 Task: In the  document Joseph.odt Write the word in the shape with center alignment 'XOXO'Change Page orientation to  'Landscape' Insert emoji at the end of quote: Smile
Action: Mouse moved to (522, 282)
Screenshot: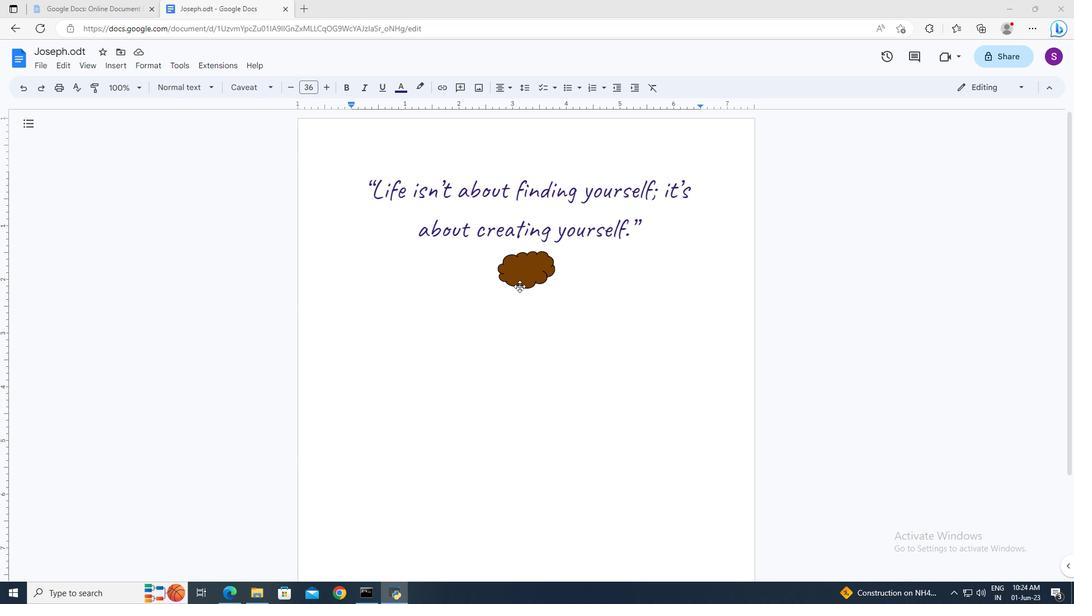 
Action: Mouse pressed left at (522, 282)
Screenshot: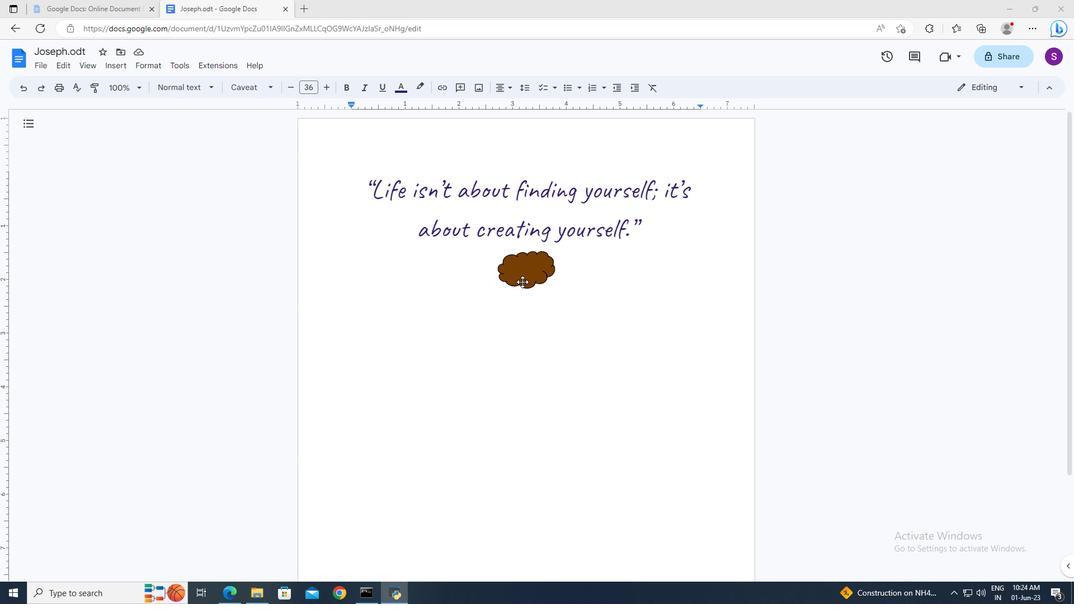 
Action: Mouse moved to (525, 311)
Screenshot: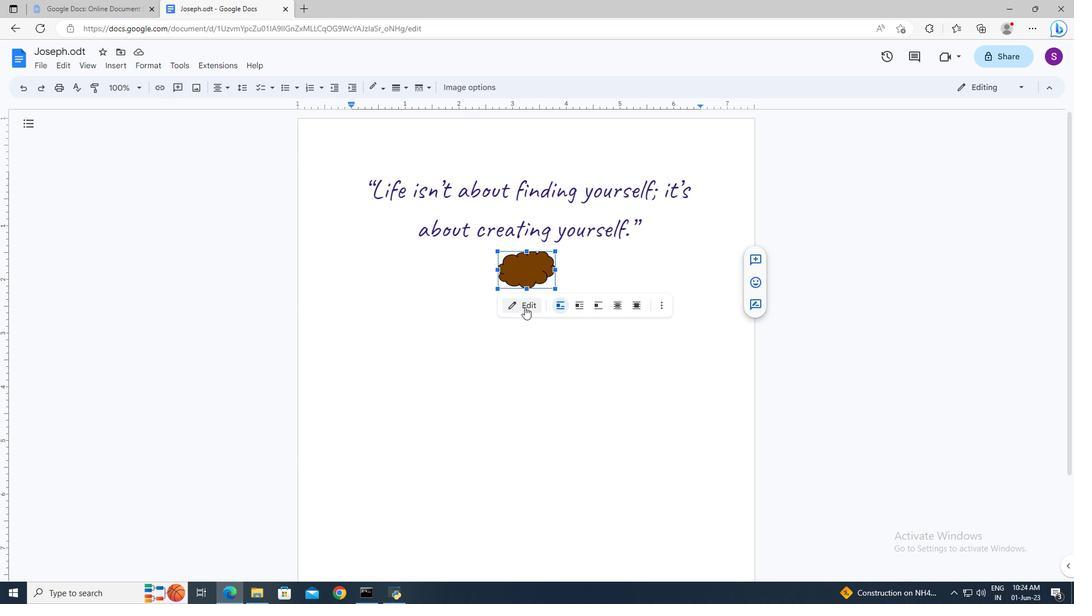 
Action: Mouse pressed left at (525, 311)
Screenshot: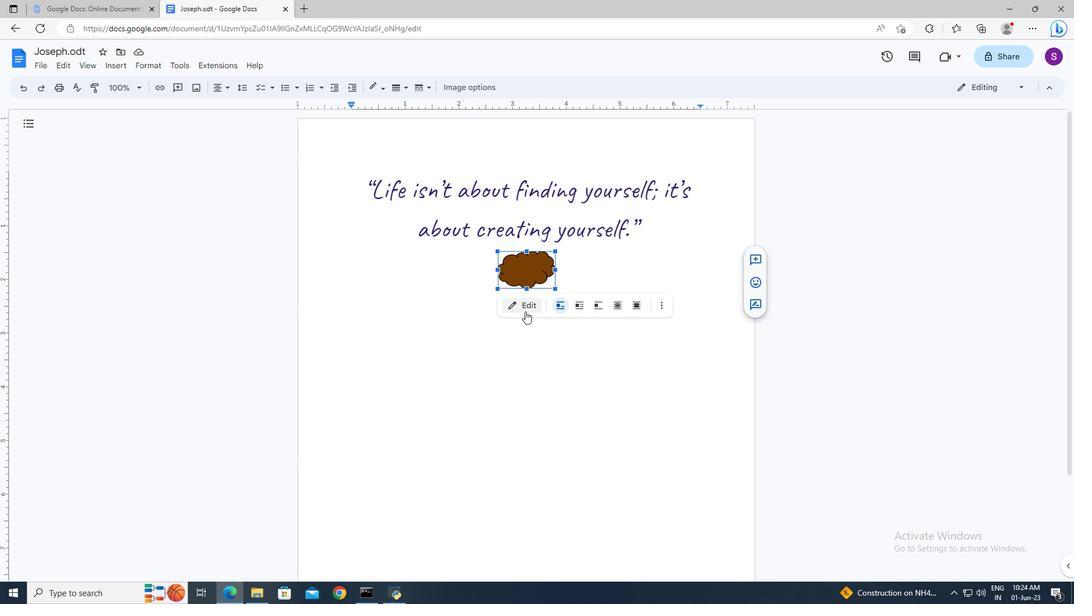 
Action: Mouse moved to (456, 121)
Screenshot: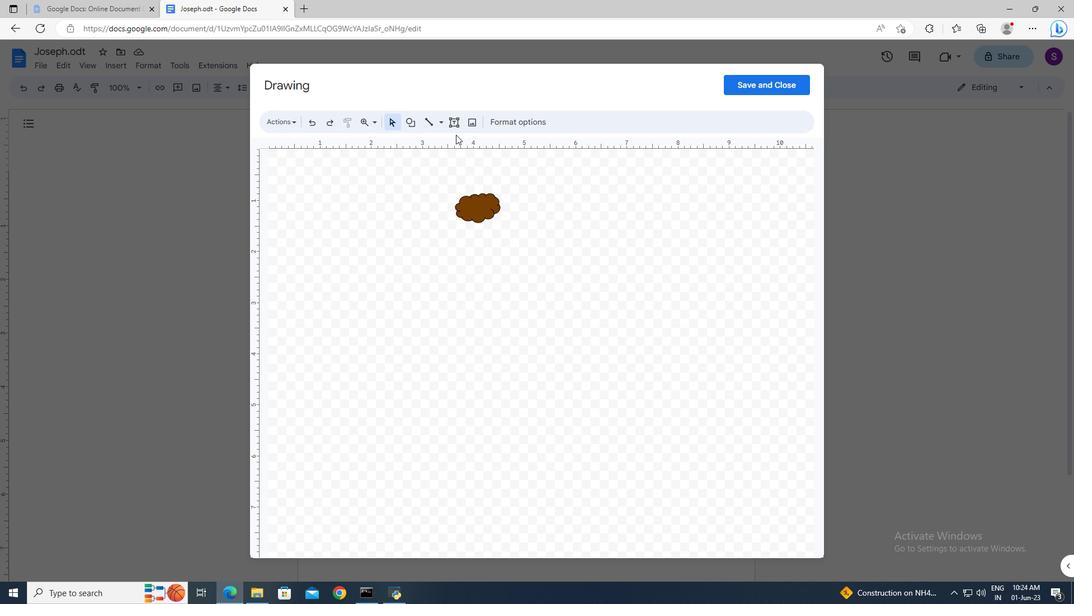 
Action: Mouse pressed left at (456, 121)
Screenshot: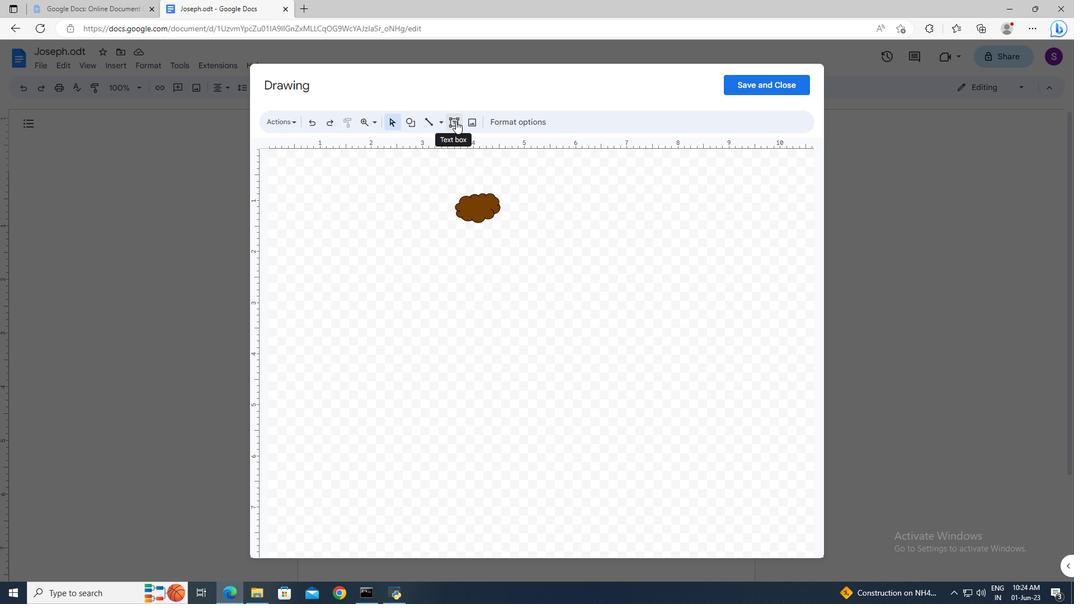 
Action: Mouse moved to (466, 201)
Screenshot: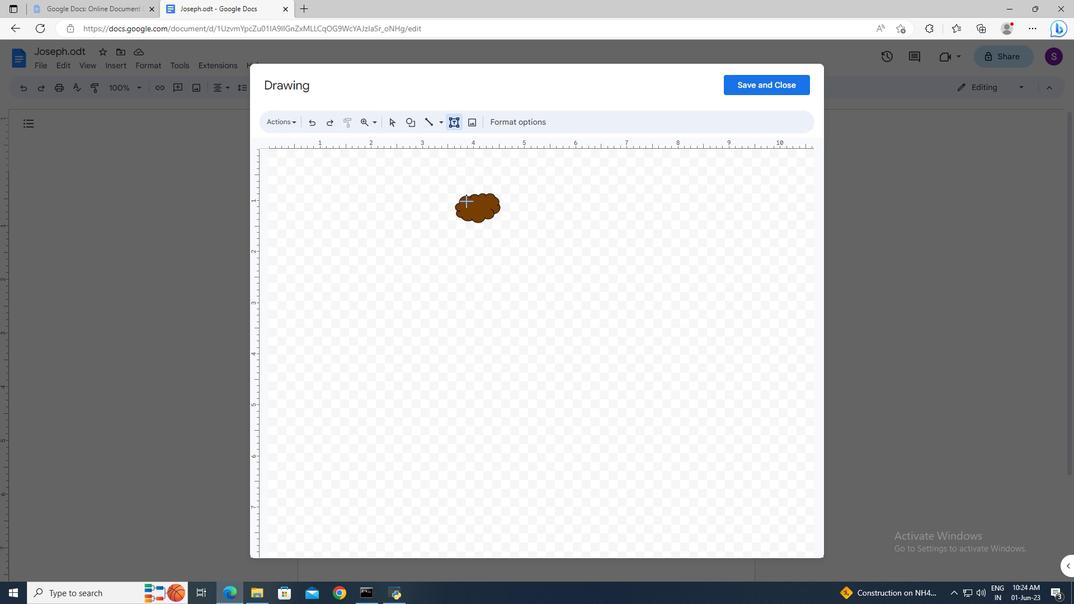 
Action: Mouse pressed left at (466, 201)
Screenshot: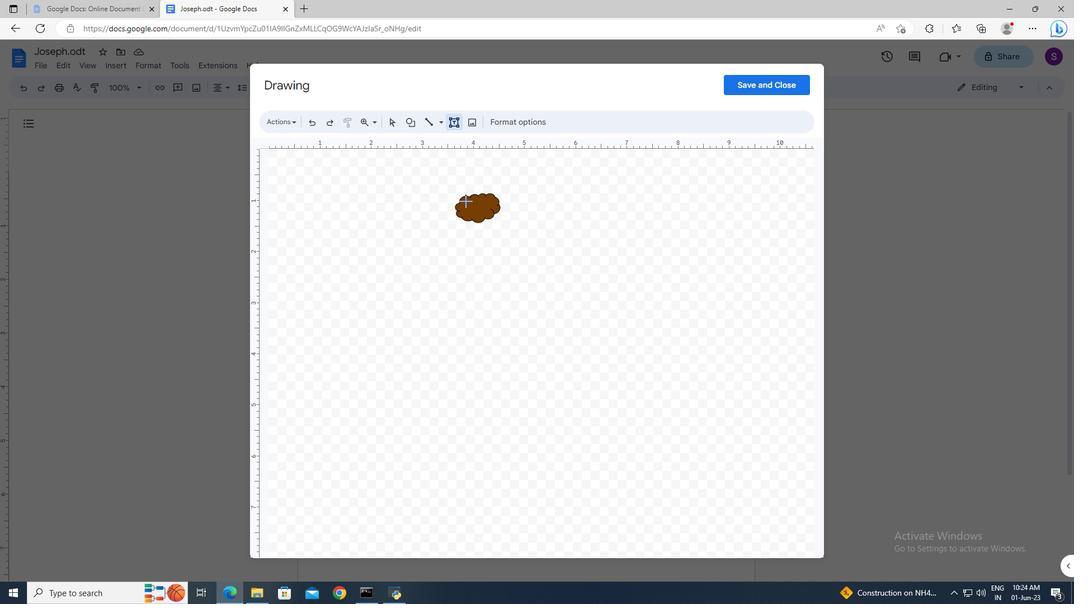 
Action: Mouse moved to (481, 205)
Screenshot: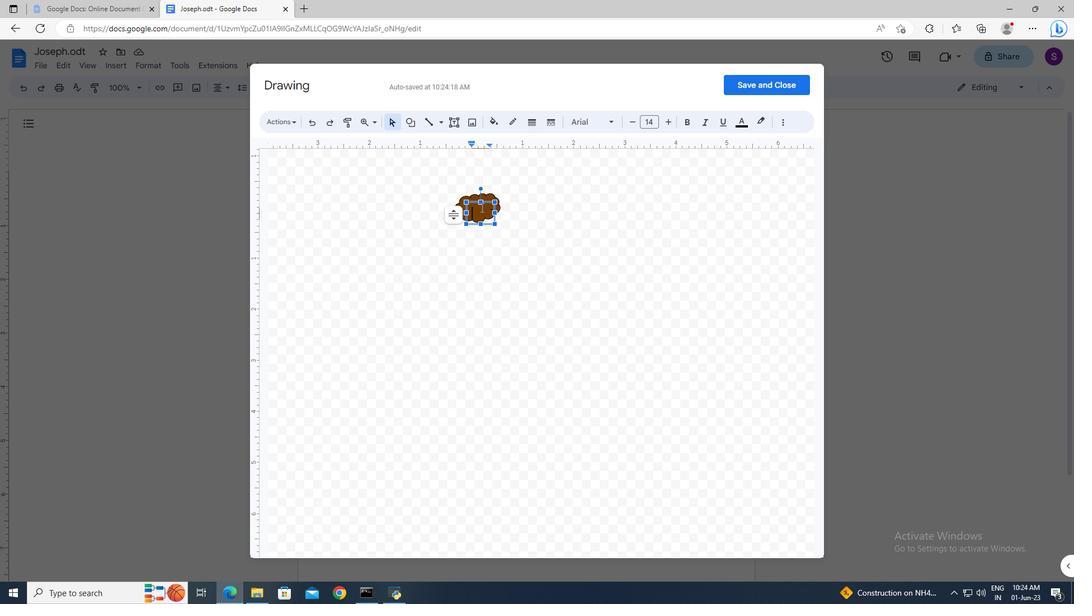 
Action: Key pressed <Key.shift>XOXO
Screenshot: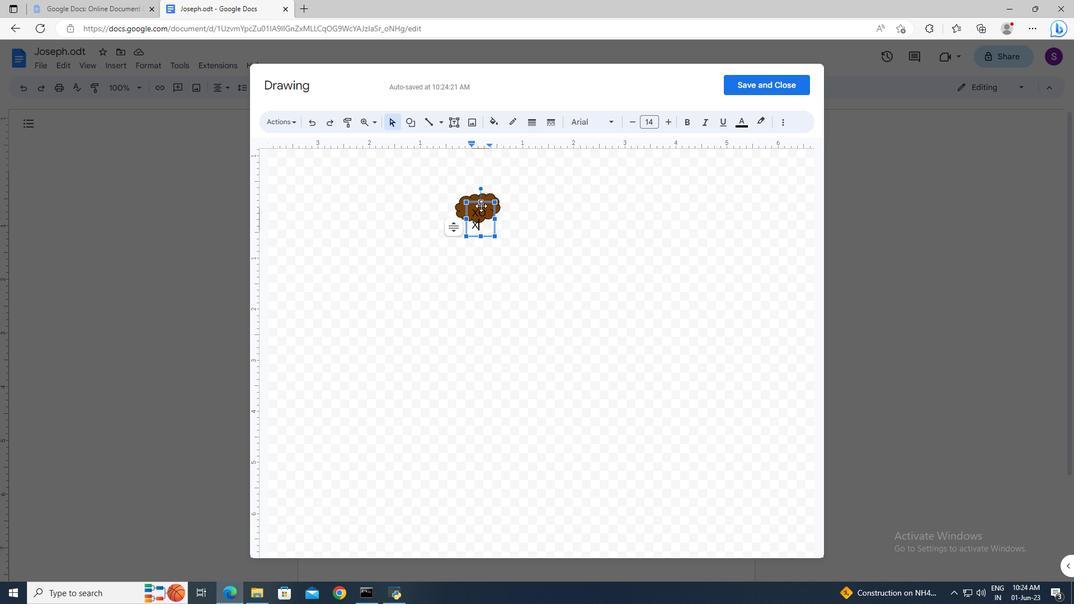 
Action: Mouse moved to (493, 220)
Screenshot: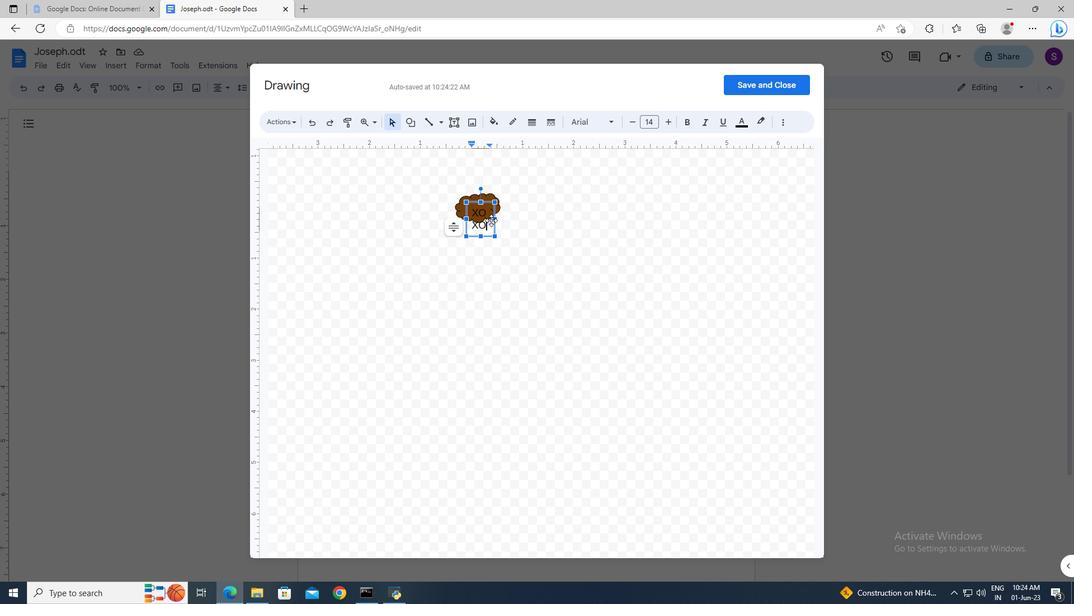 
Action: Mouse pressed left at (493, 220)
Screenshot: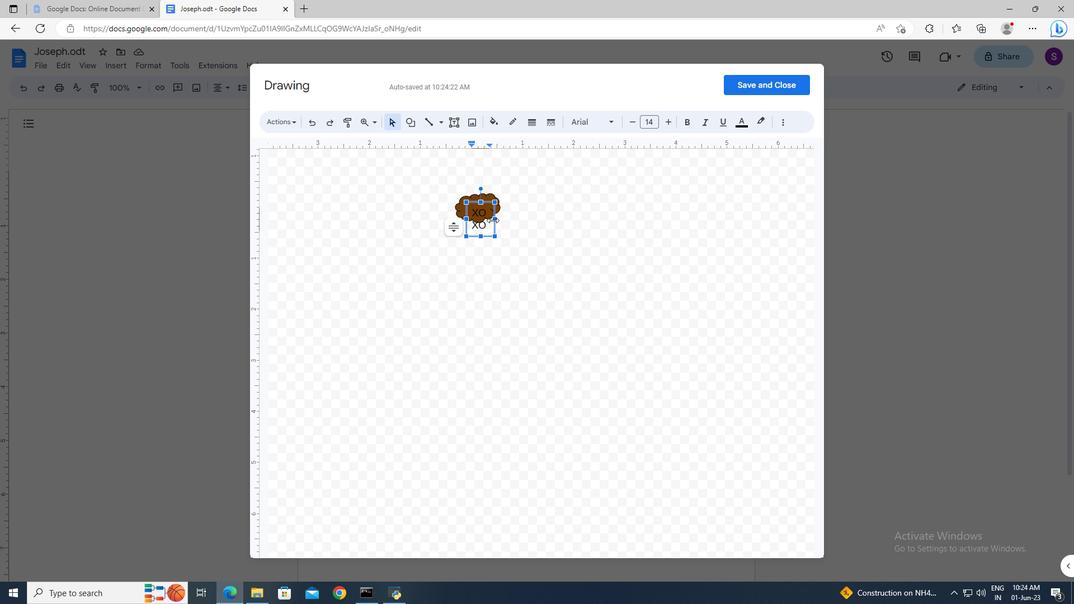 
Action: Mouse moved to (455, 216)
Screenshot: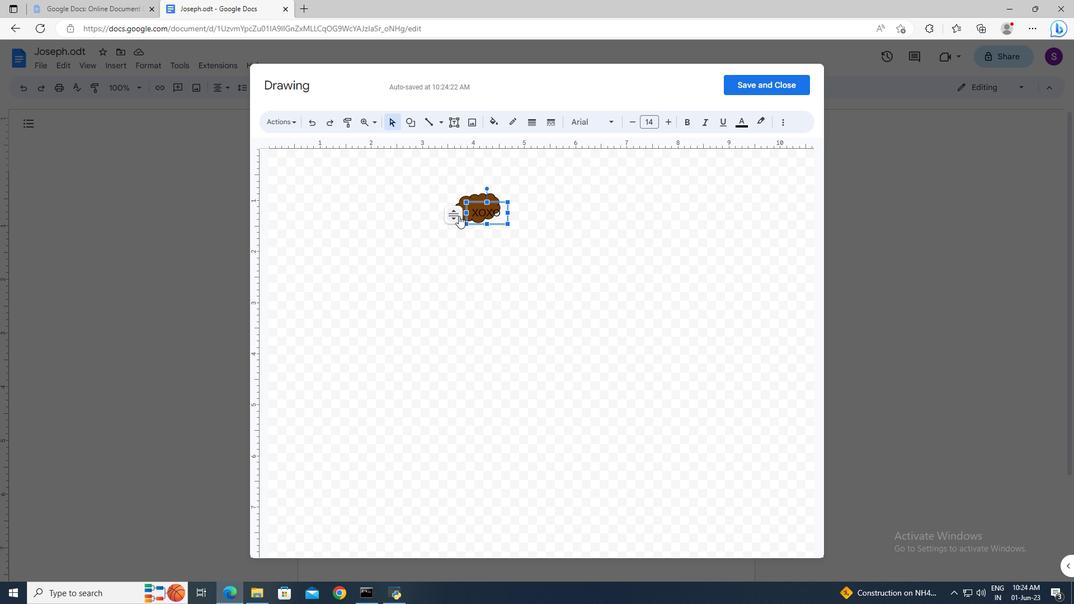 
Action: Mouse pressed left at (455, 216)
Screenshot: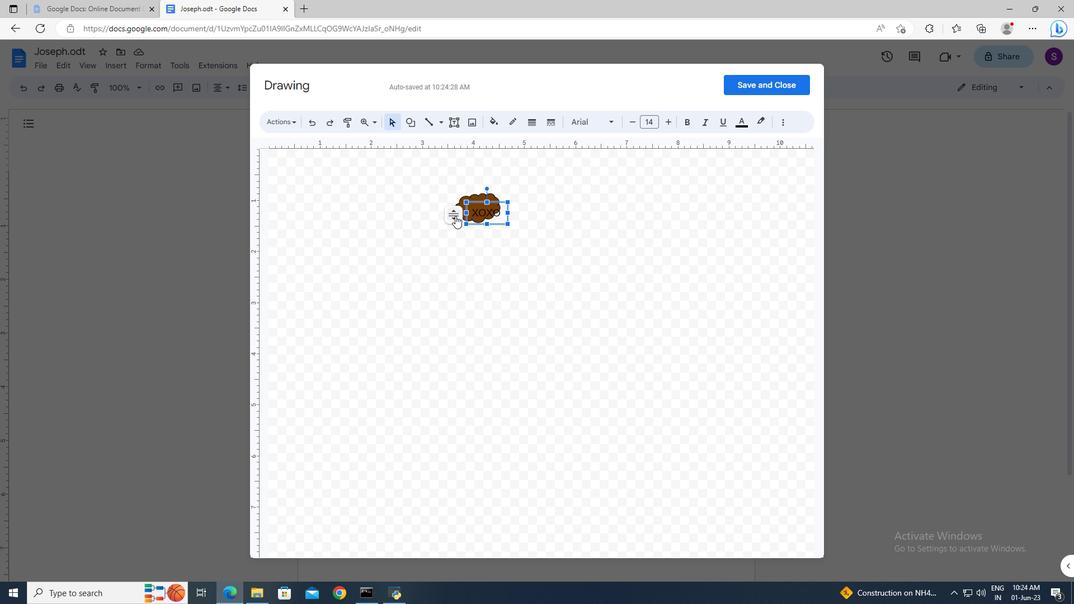 
Action: Mouse moved to (483, 289)
Screenshot: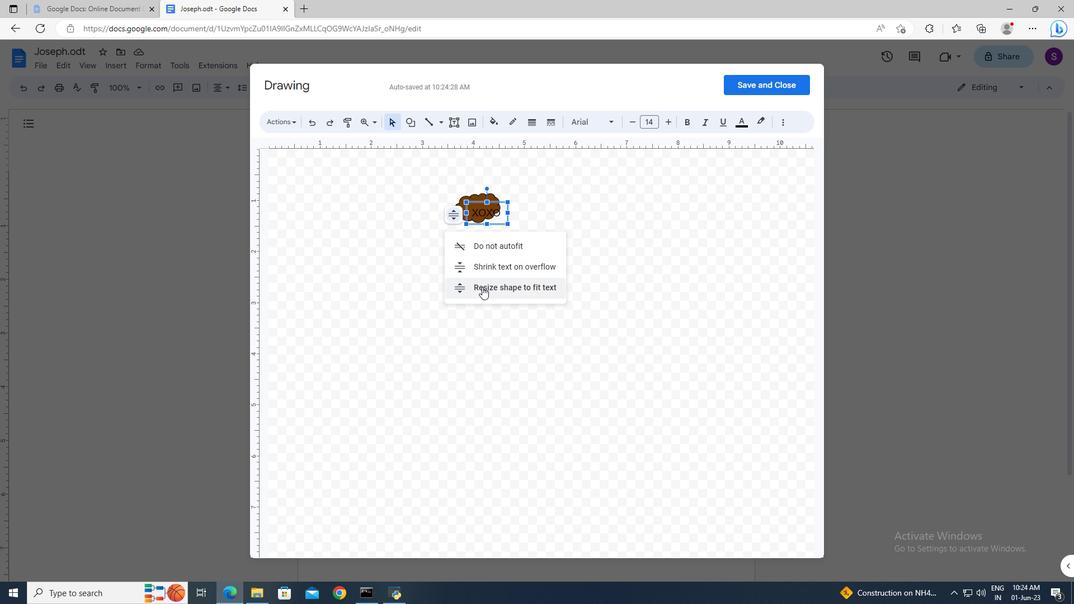 
Action: Mouse pressed left at (483, 289)
Screenshot: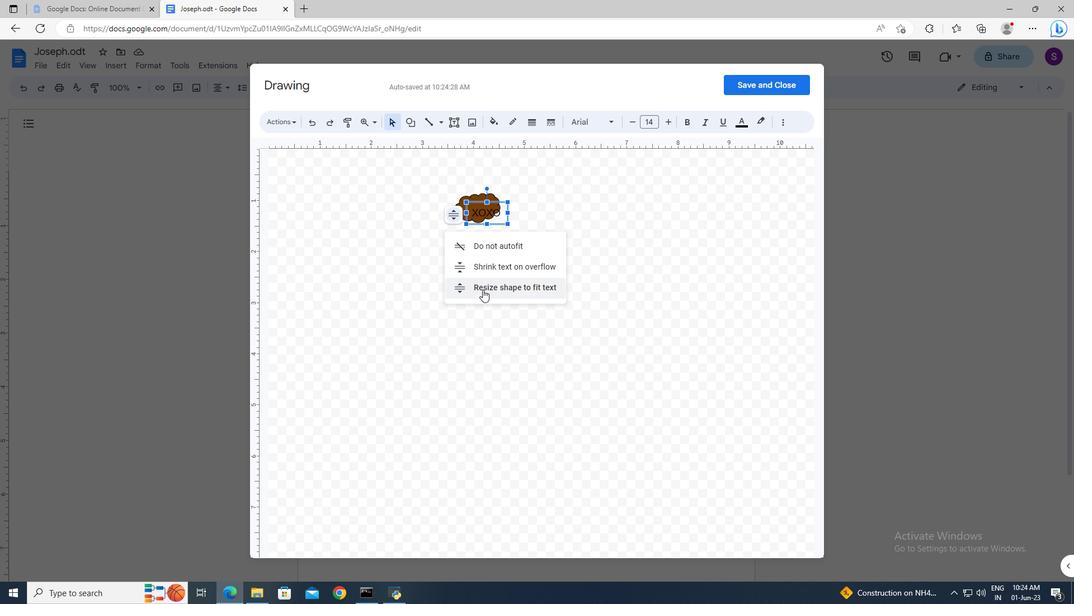 
Action: Mouse moved to (495, 204)
Screenshot: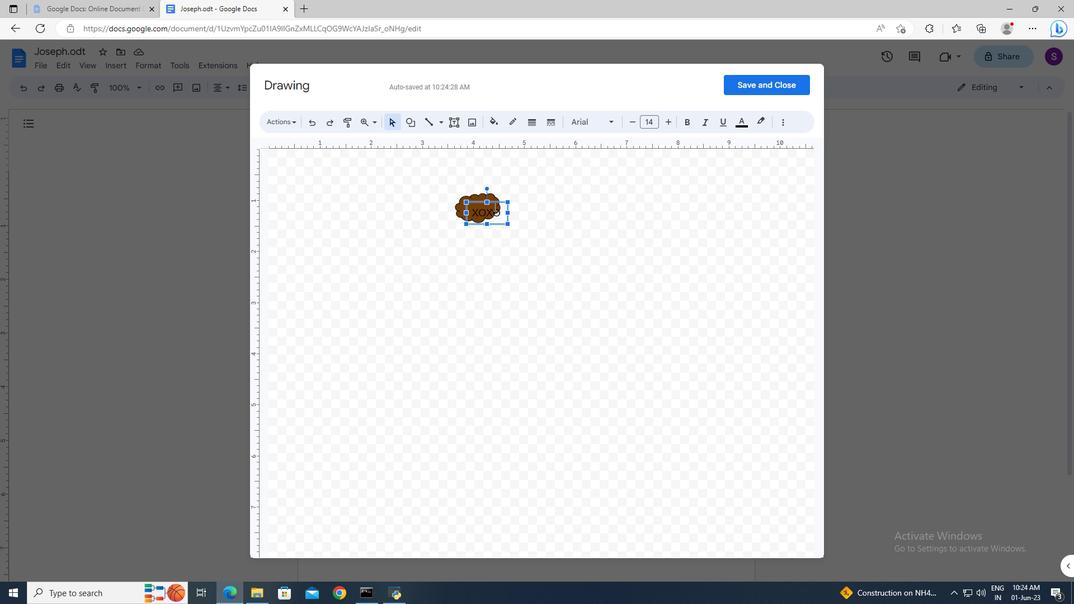 
Action: Mouse pressed left at (495, 204)
Screenshot: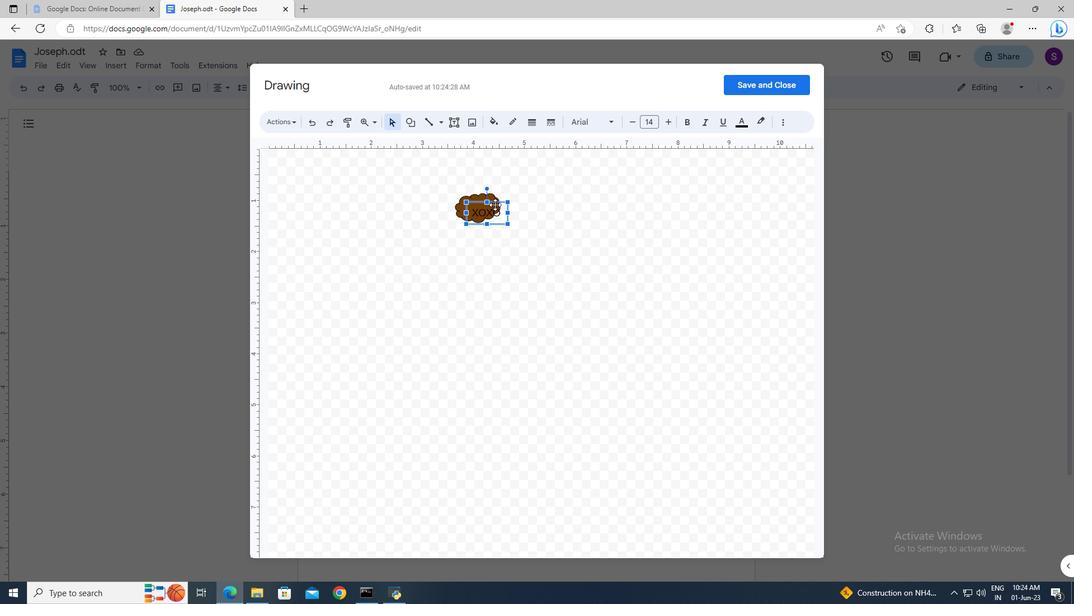 
Action: Mouse moved to (496, 208)
Screenshot: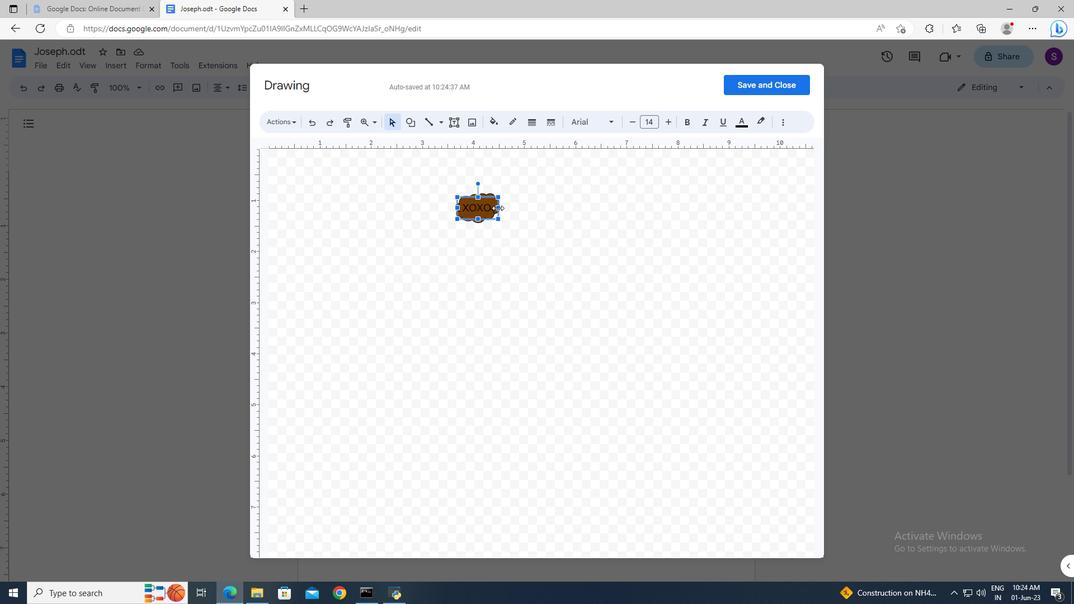 
Action: Mouse pressed left at (496, 208)
Screenshot: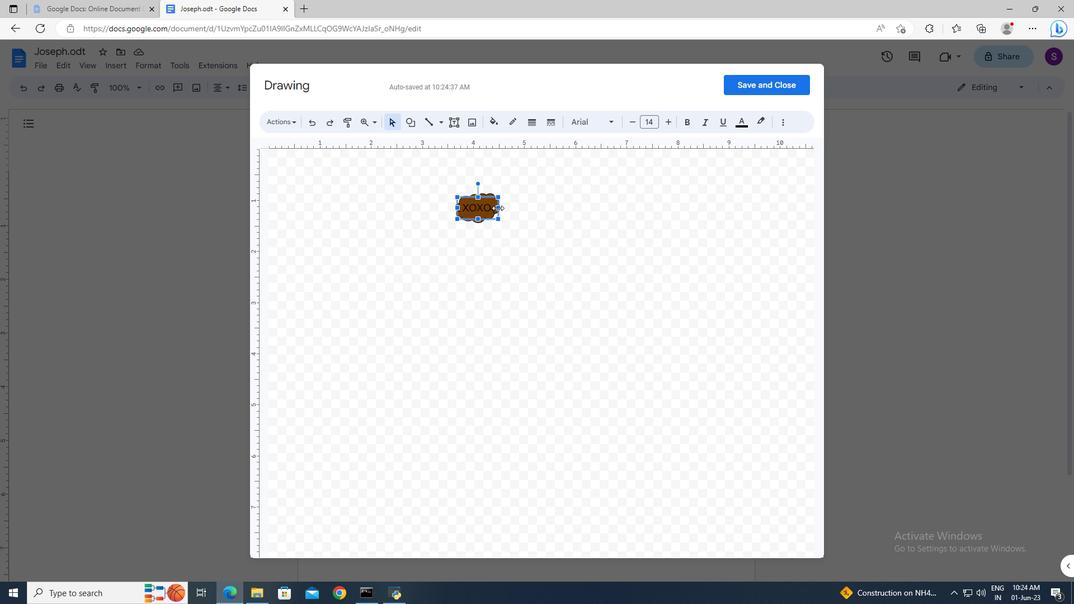 
Action: Mouse moved to (741, 90)
Screenshot: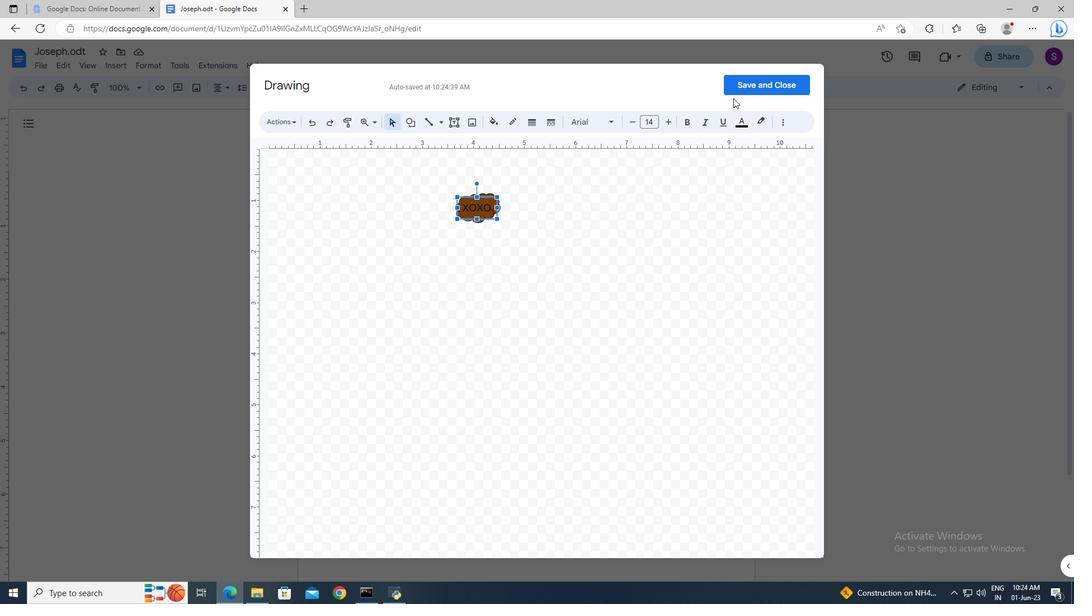 
Action: Mouse pressed left at (741, 90)
Screenshot: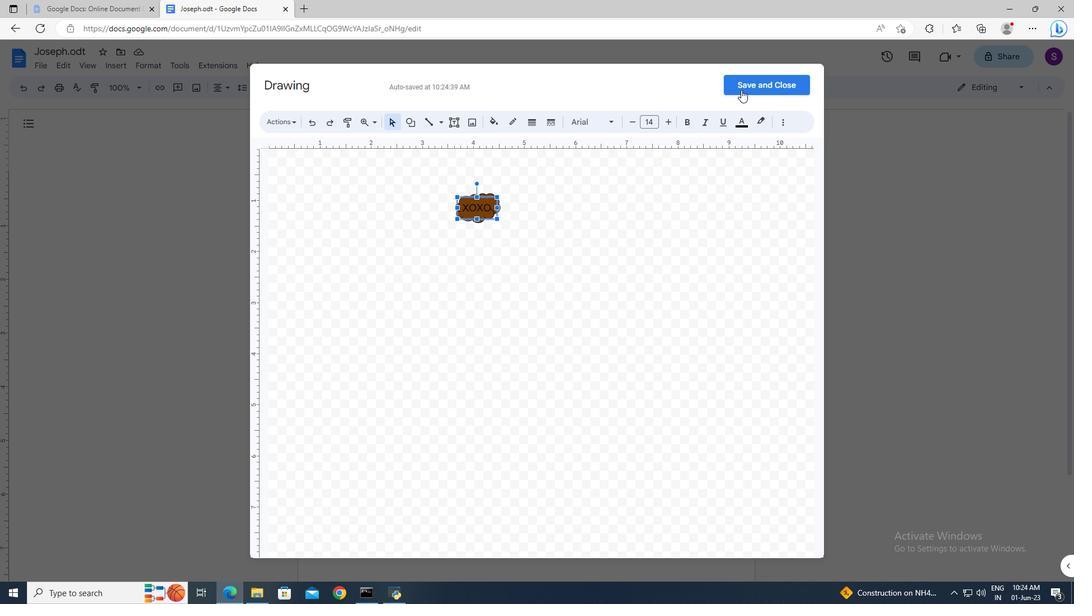 
Action: Mouse moved to (391, 265)
Screenshot: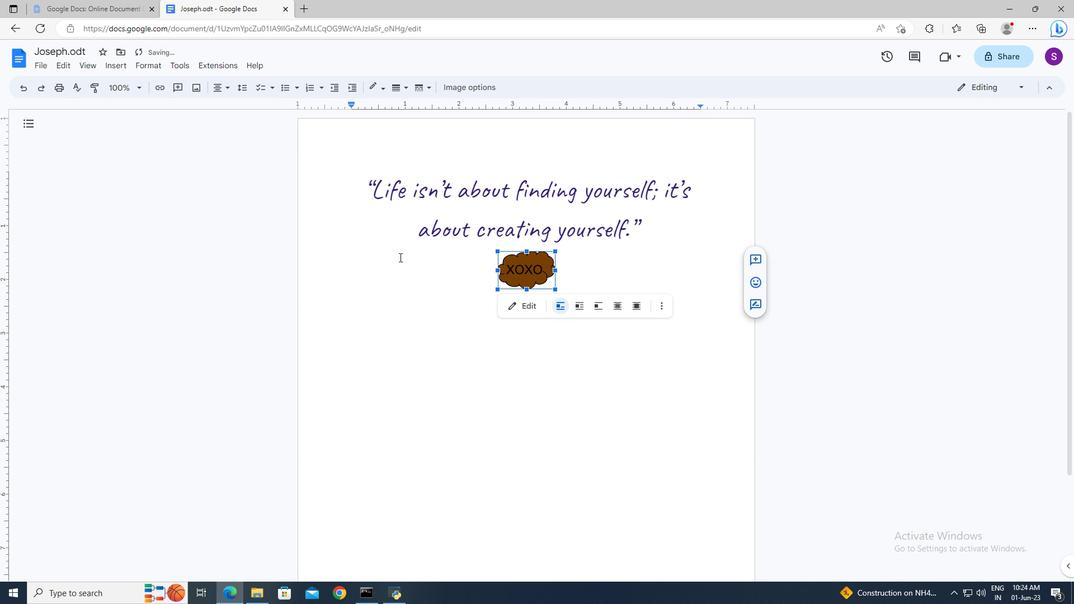 
Action: Mouse pressed left at (391, 265)
Screenshot: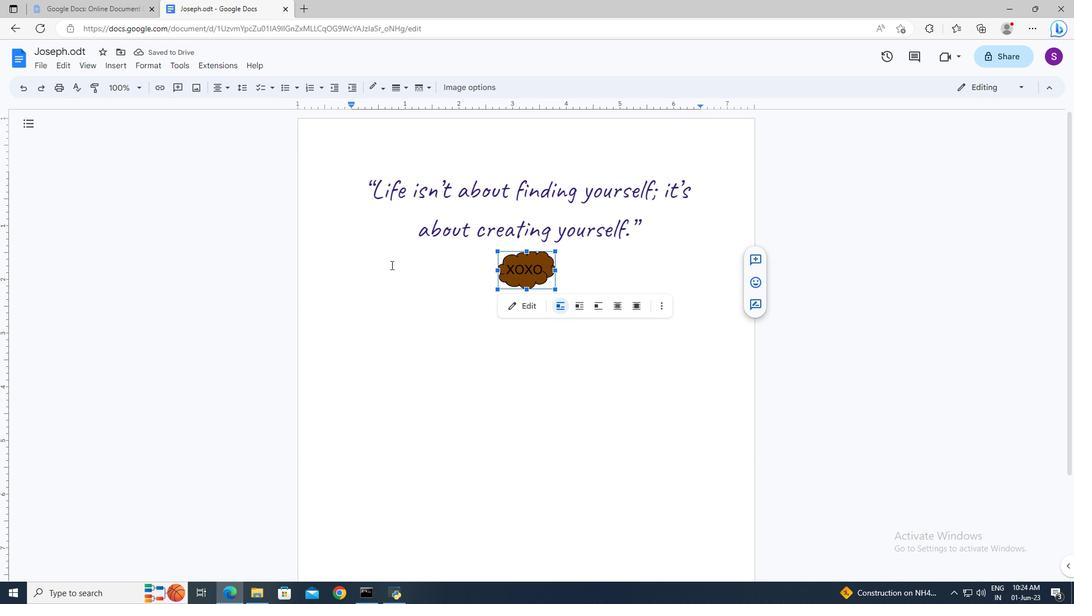 
Action: Mouse moved to (397, 278)
Screenshot: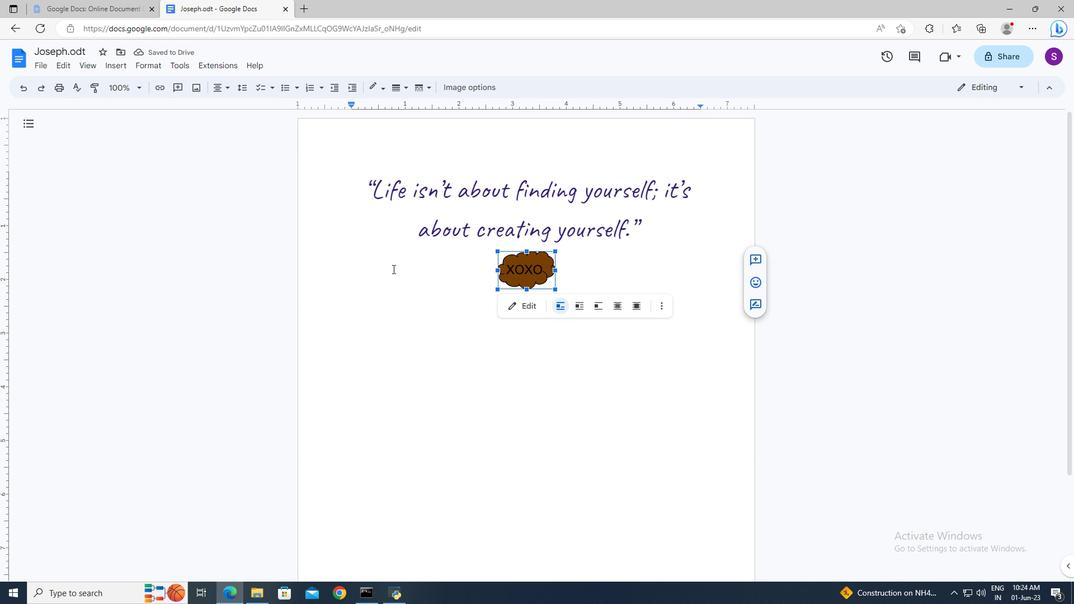 
Action: Mouse pressed left at (397, 278)
Screenshot: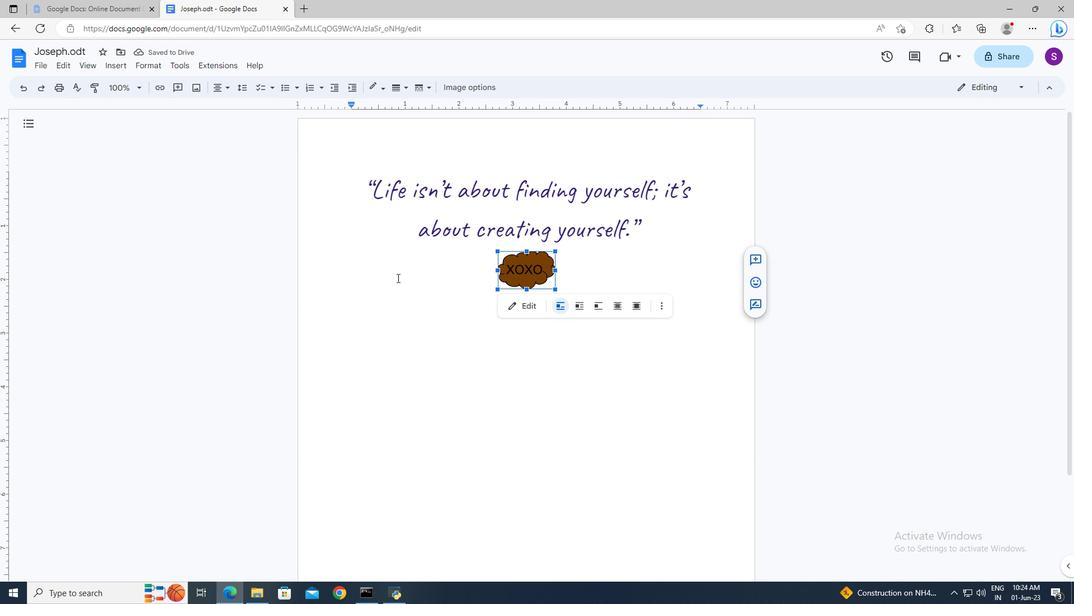 
Action: Mouse pressed left at (397, 278)
Screenshot: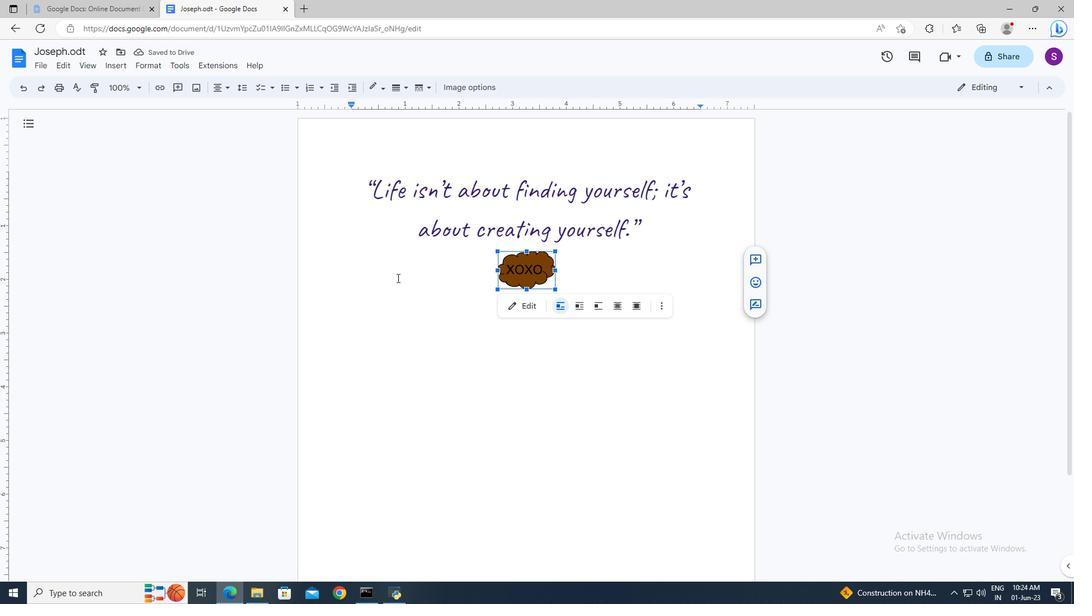 
Action: Mouse moved to (407, 244)
Screenshot: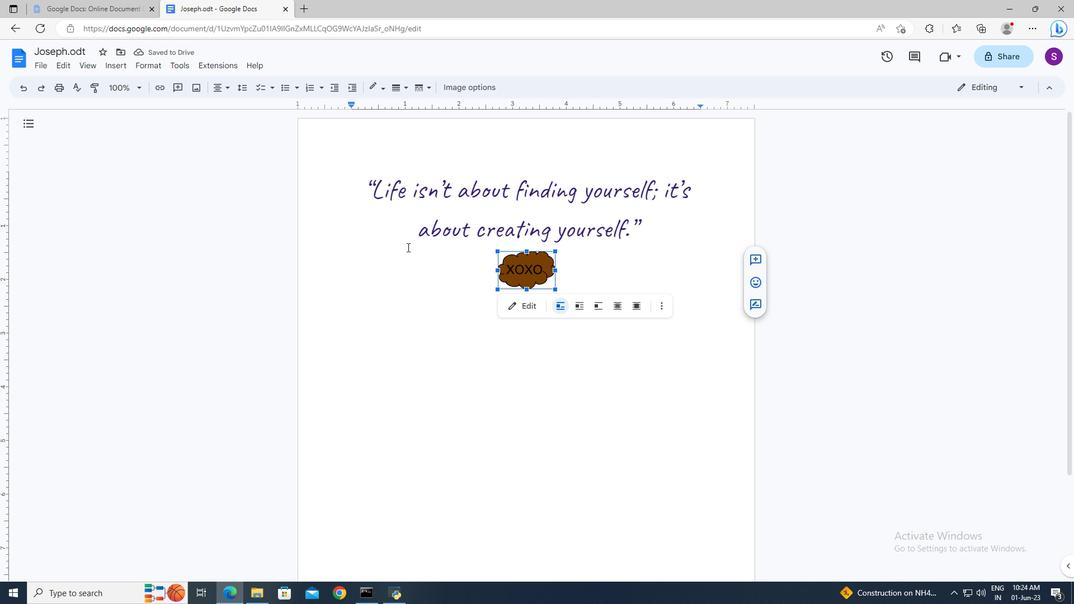 
Action: Mouse pressed left at (407, 244)
Screenshot: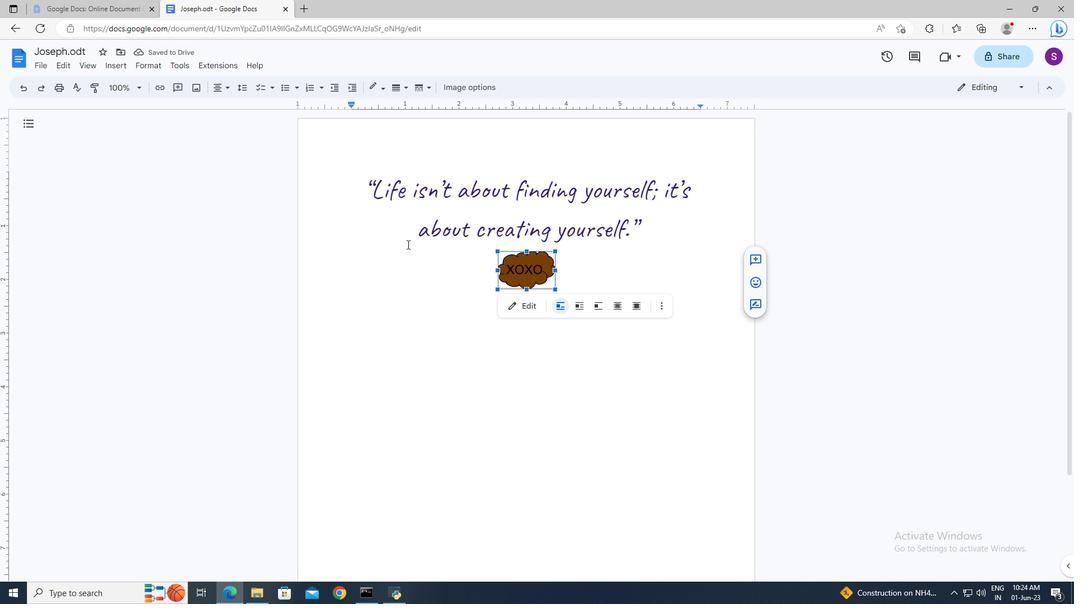 
Action: Mouse moved to (40, 68)
Screenshot: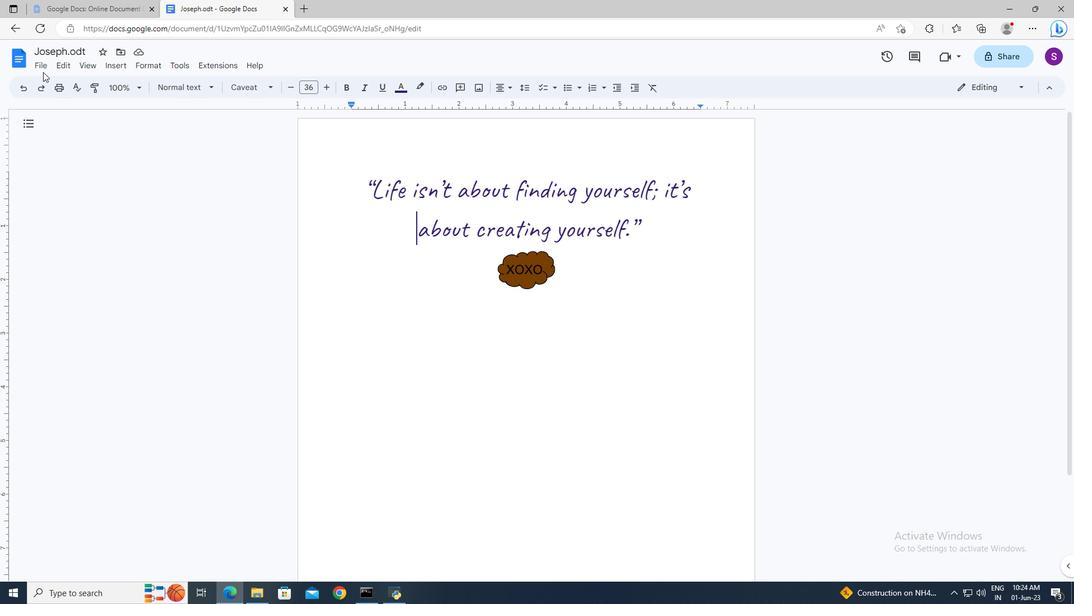 
Action: Mouse pressed left at (40, 68)
Screenshot: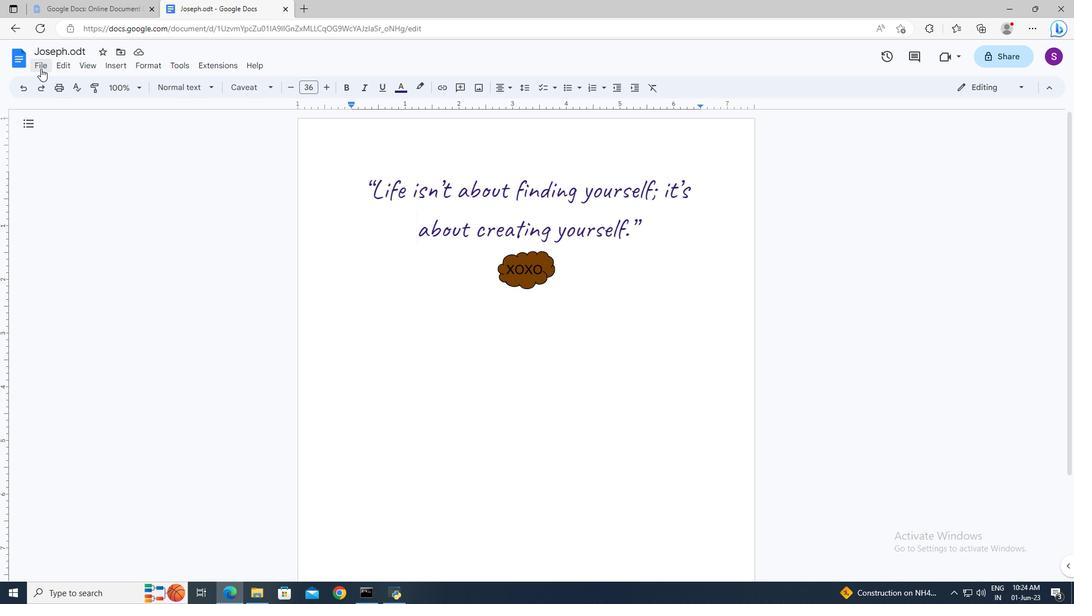 
Action: Mouse moved to (82, 370)
Screenshot: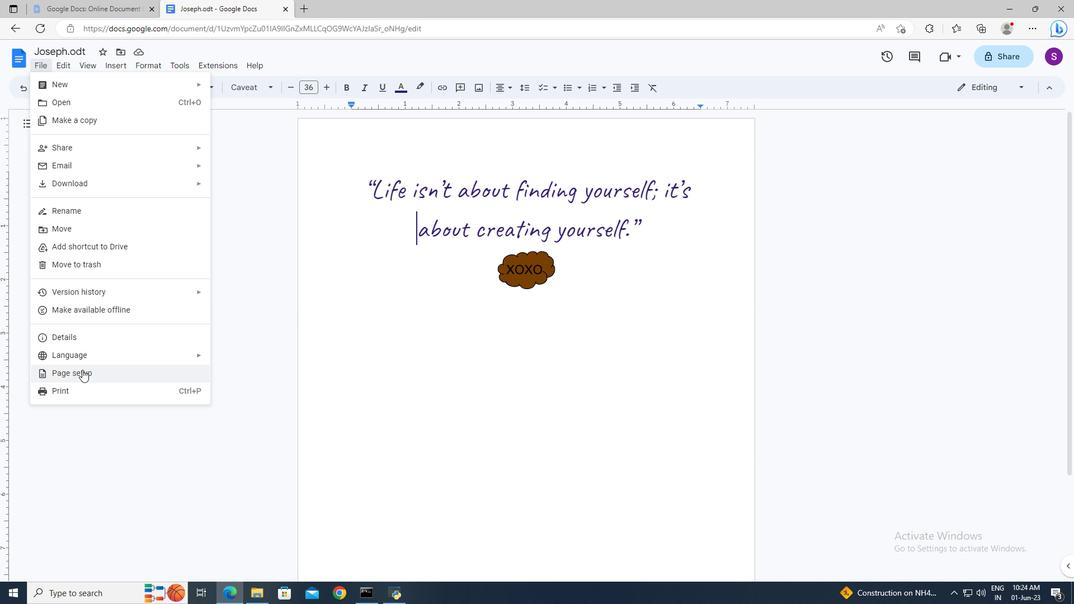 
Action: Mouse pressed left at (82, 370)
Screenshot: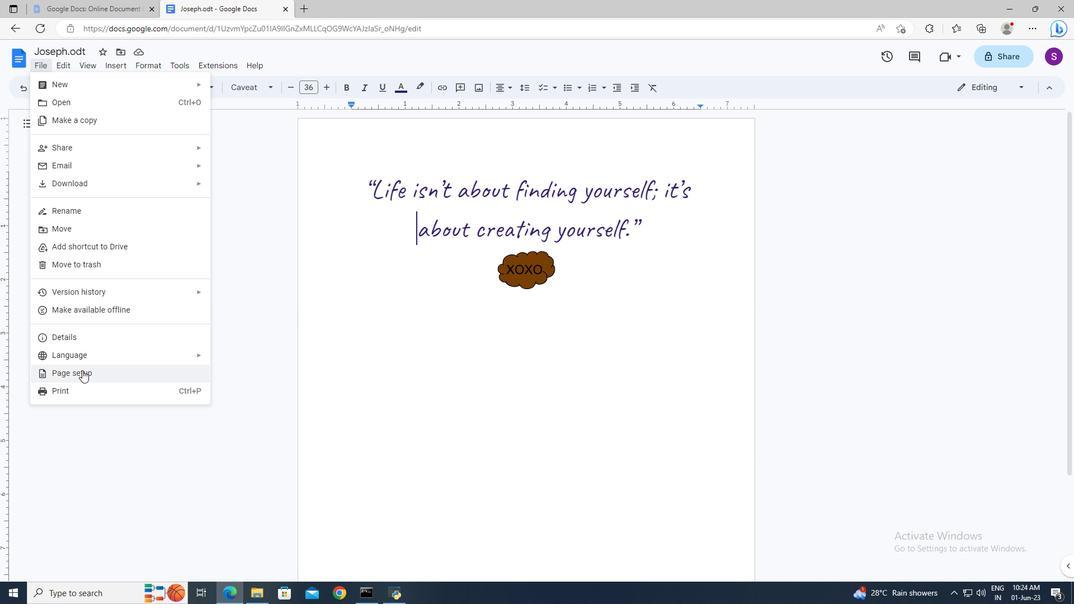 
Action: Mouse moved to (486, 297)
Screenshot: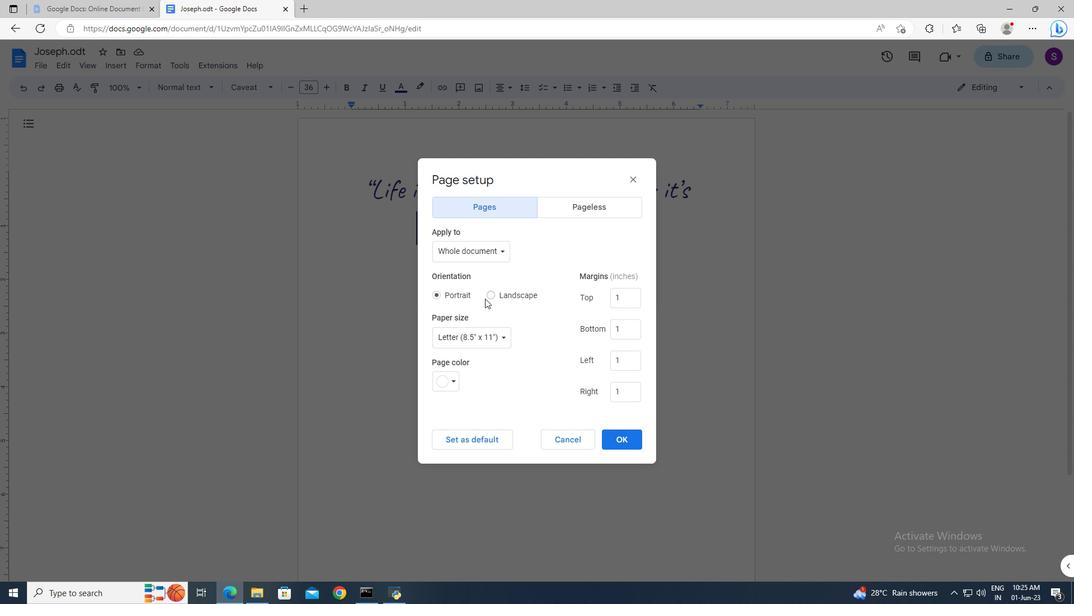 
Action: Mouse pressed left at (486, 297)
Screenshot: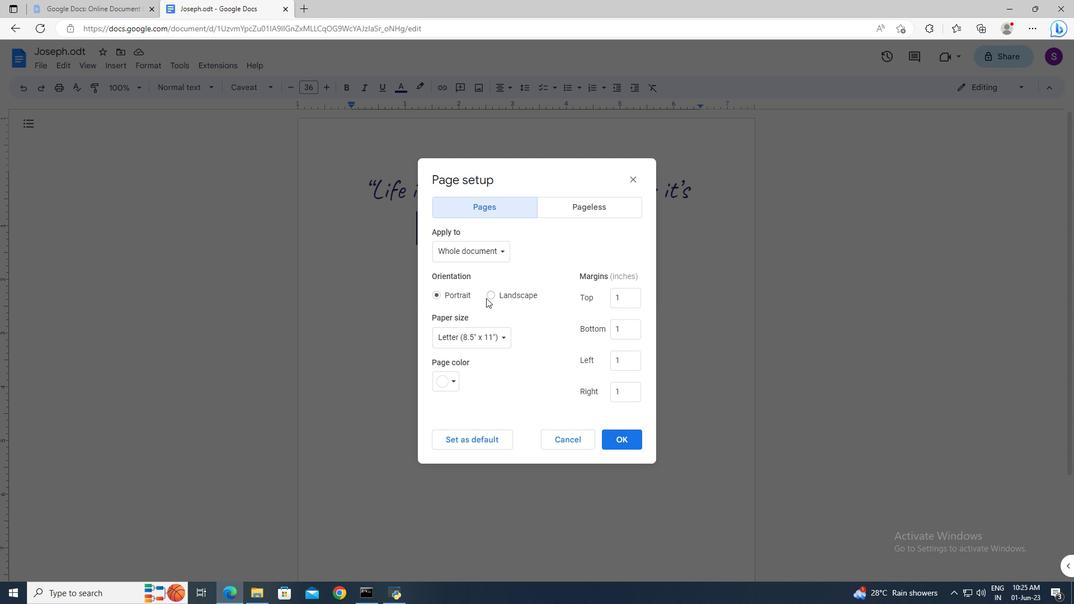 
Action: Mouse moved to (605, 435)
Screenshot: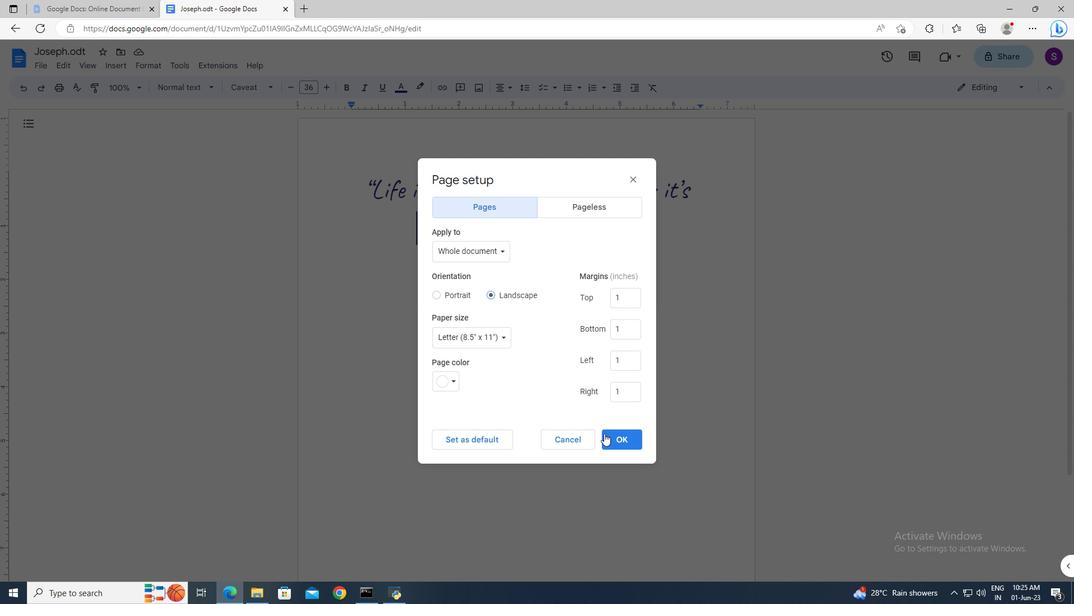 
Action: Mouse pressed left at (605, 435)
Screenshot: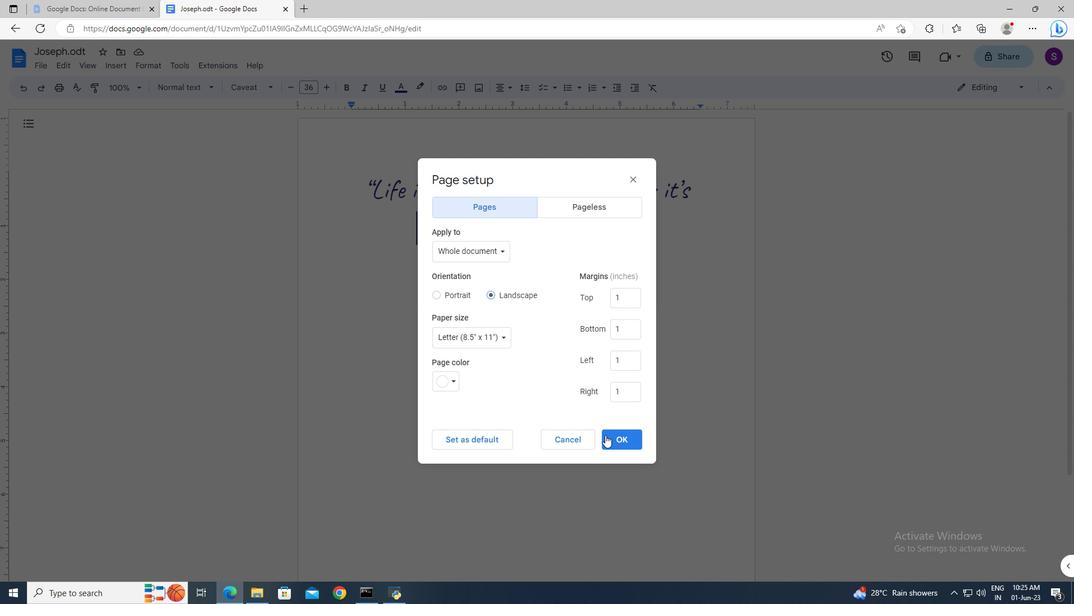 
Action: Mouse moved to (613, 242)
Screenshot: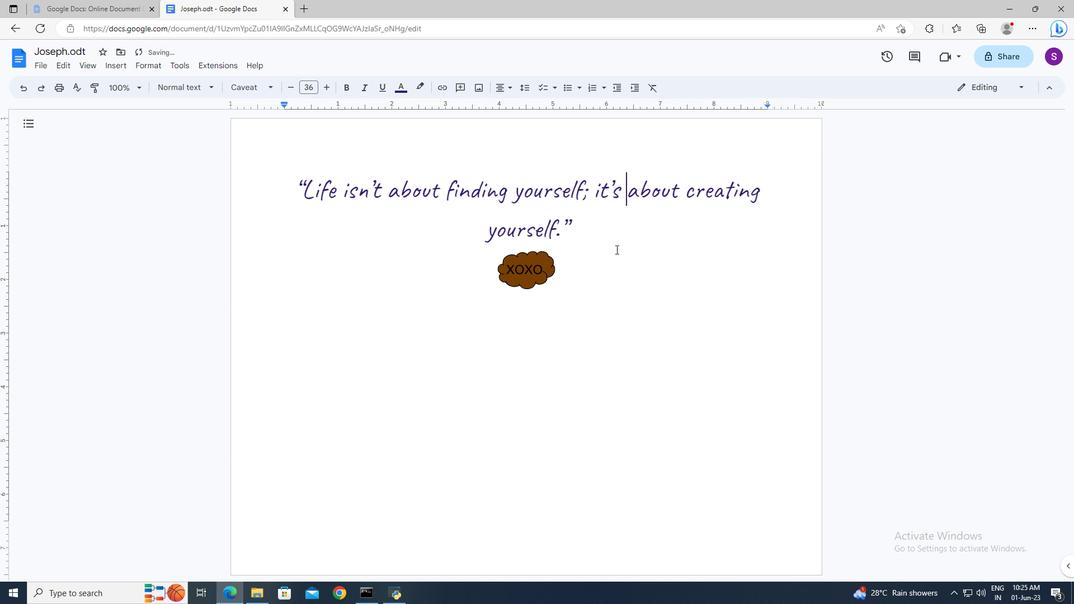 
Action: Mouse pressed left at (613, 242)
Screenshot: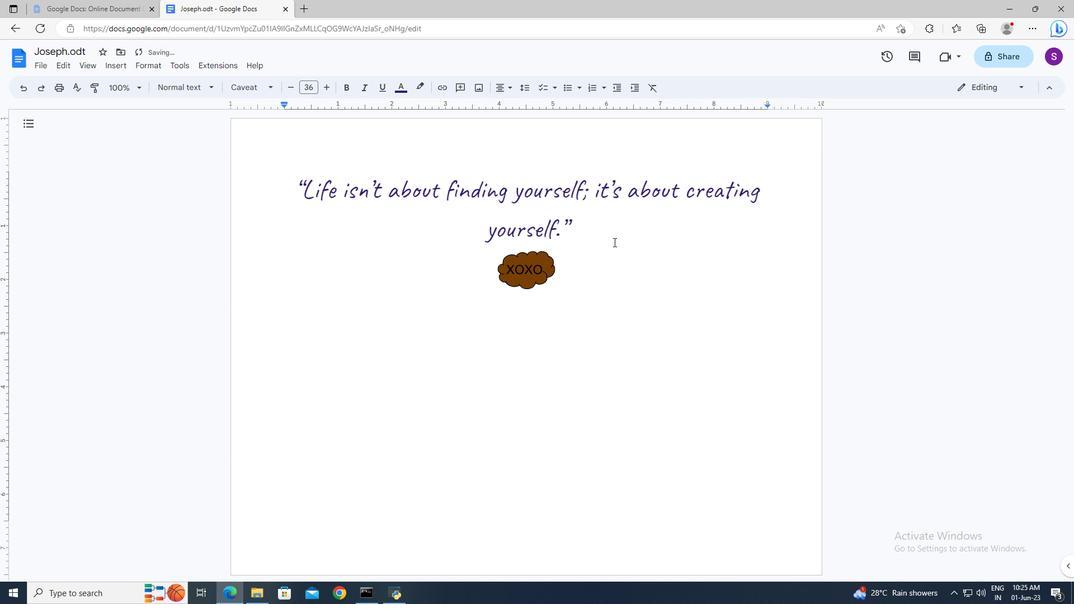 
Action: Mouse moved to (125, 68)
Screenshot: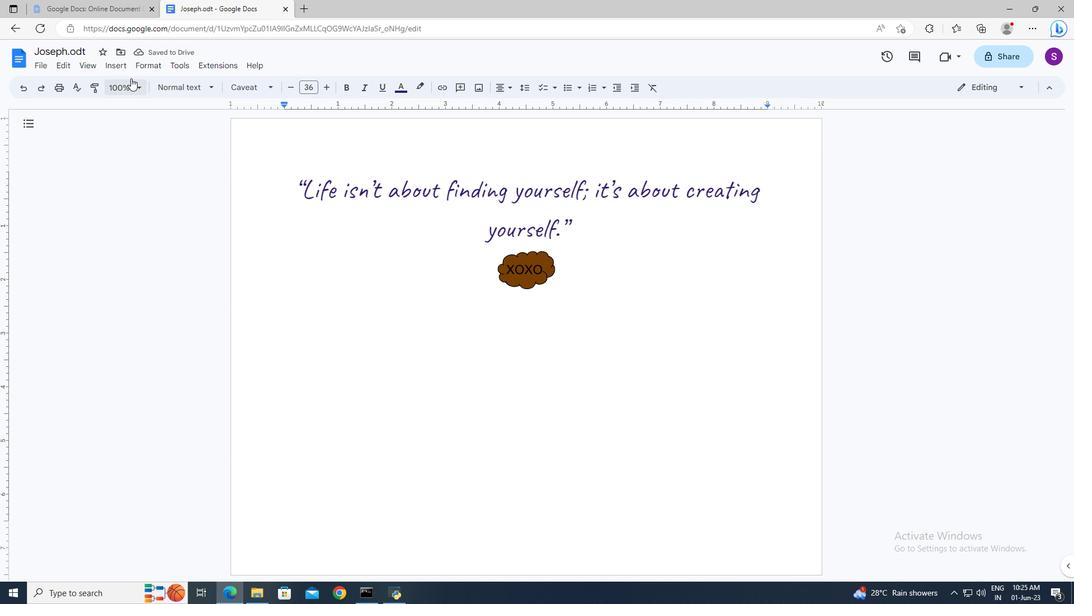 
Action: Mouse pressed left at (125, 68)
Screenshot: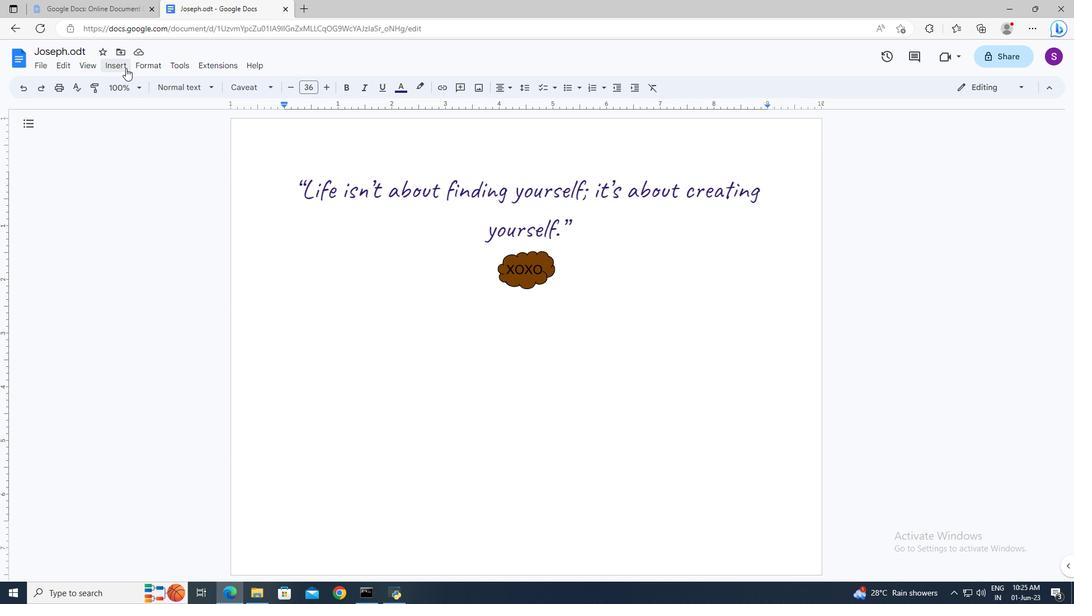 
Action: Mouse moved to (139, 171)
Screenshot: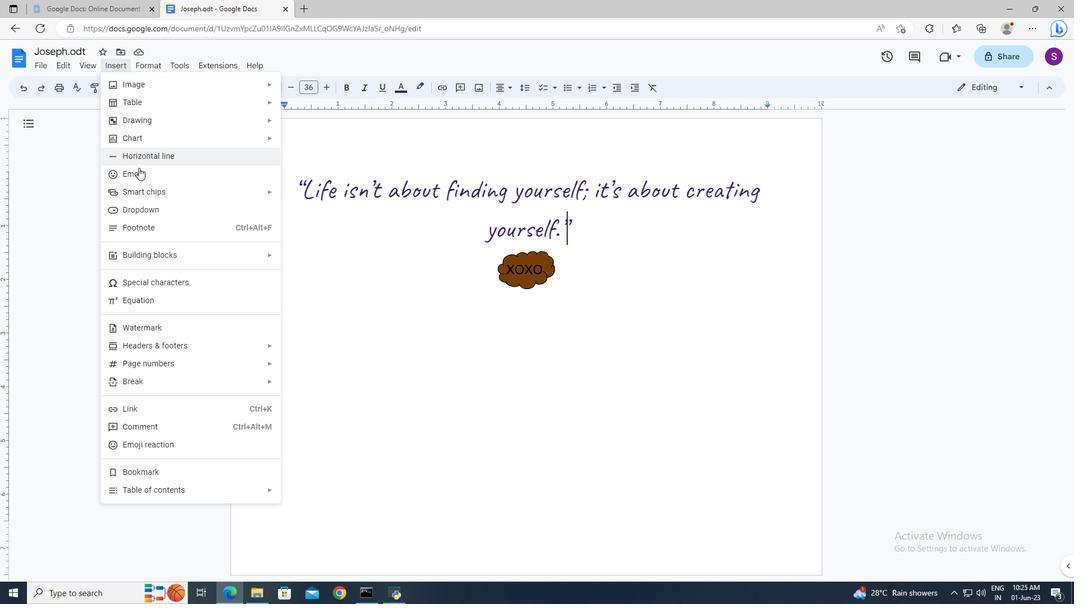 
Action: Mouse pressed left at (139, 171)
Screenshot: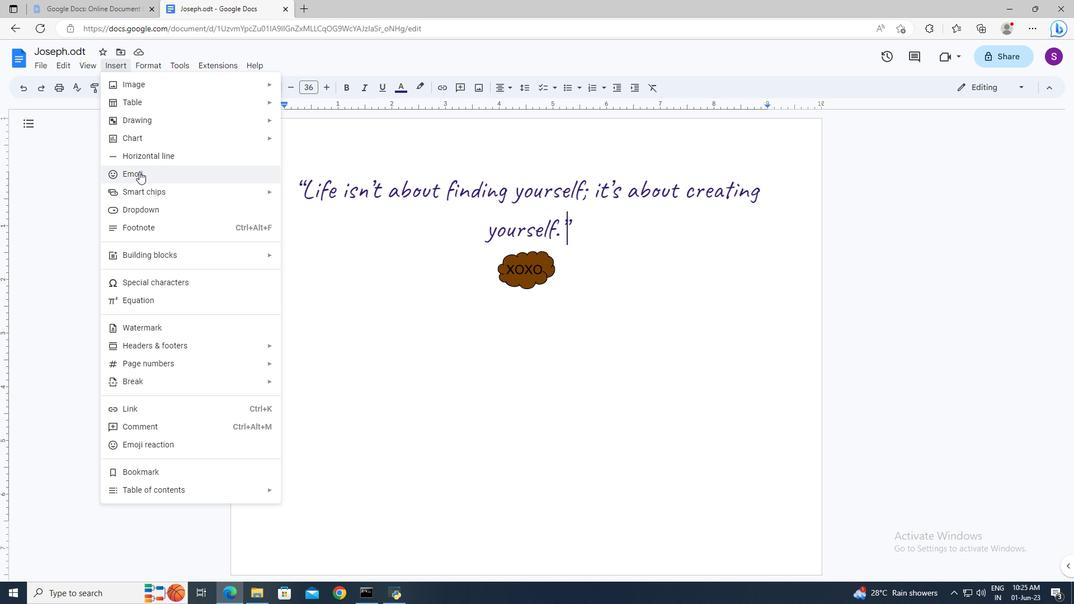 
Action: Mouse moved to (580, 341)
Screenshot: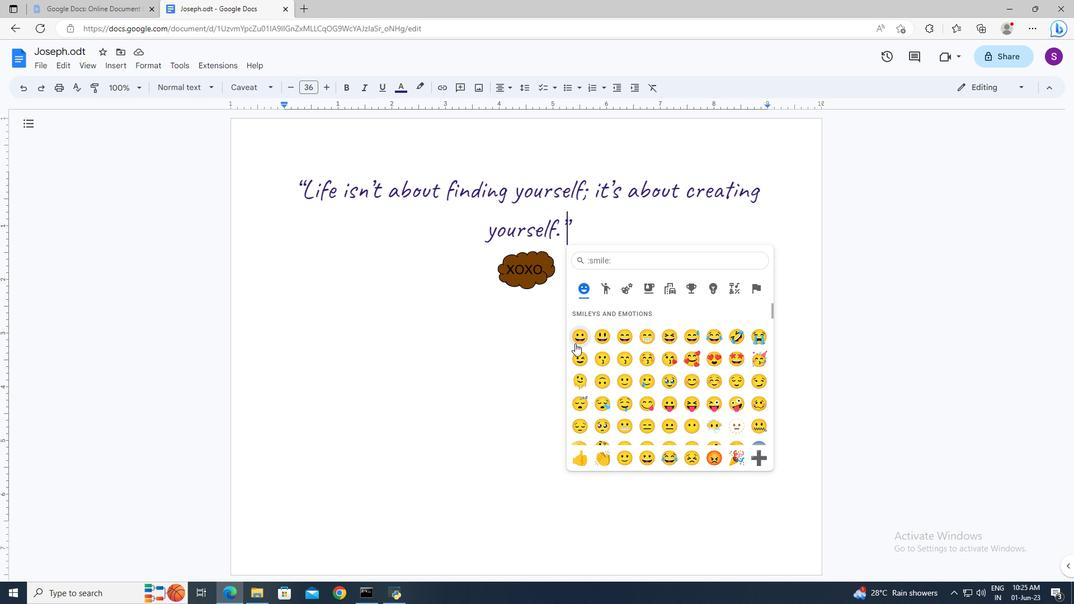 
Action: Mouse pressed left at (580, 341)
Screenshot: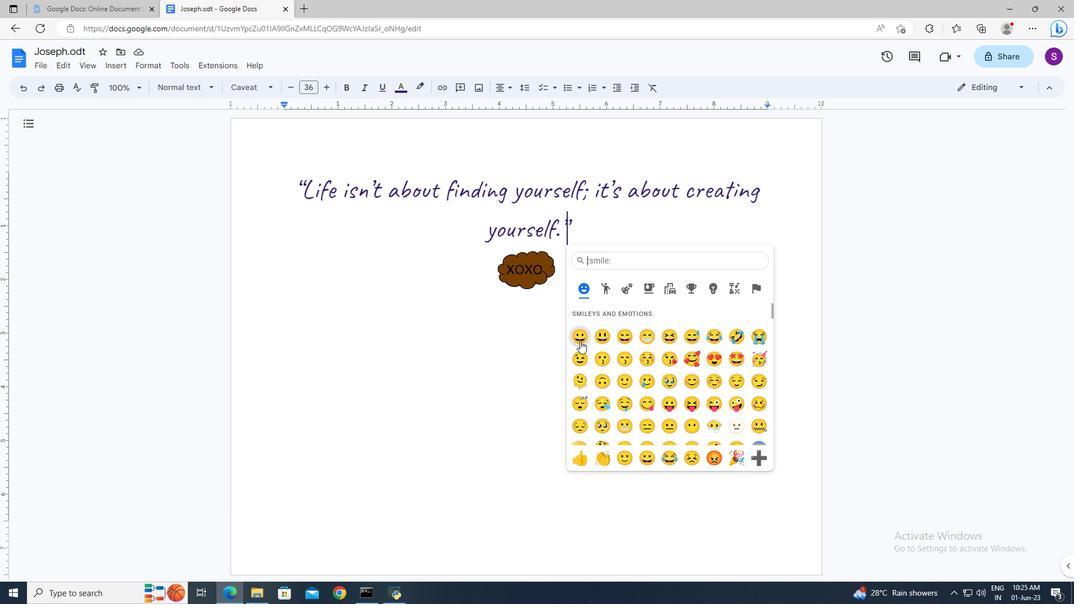 
